 Task: Add Garden Of Life Organic Lemon Essential Oil to the cart.
Action: Mouse moved to (536, 263)
Screenshot: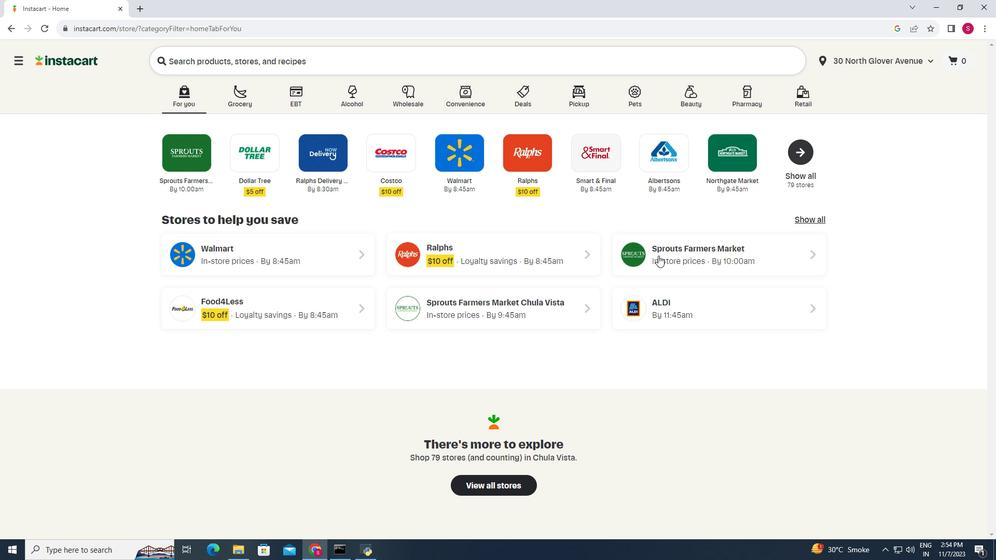 
Action: Mouse pressed left at (536, 263)
Screenshot: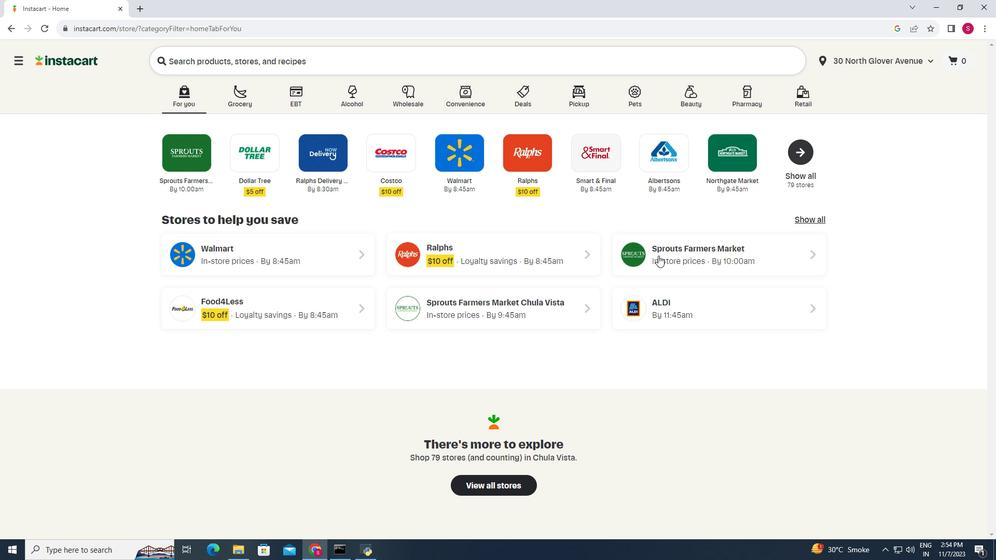 
Action: Mouse moved to (70, 351)
Screenshot: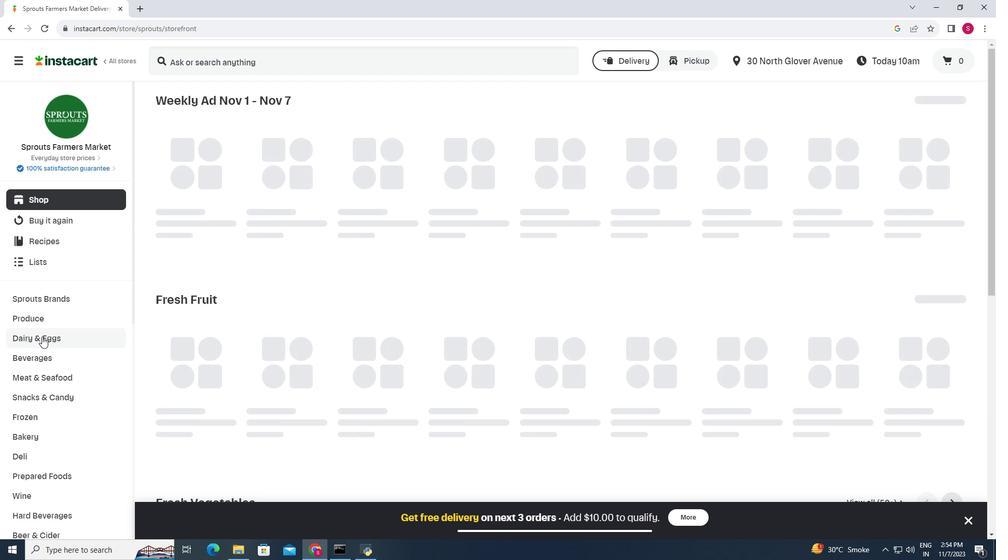
Action: Mouse scrolled (70, 350) with delta (0, 0)
Screenshot: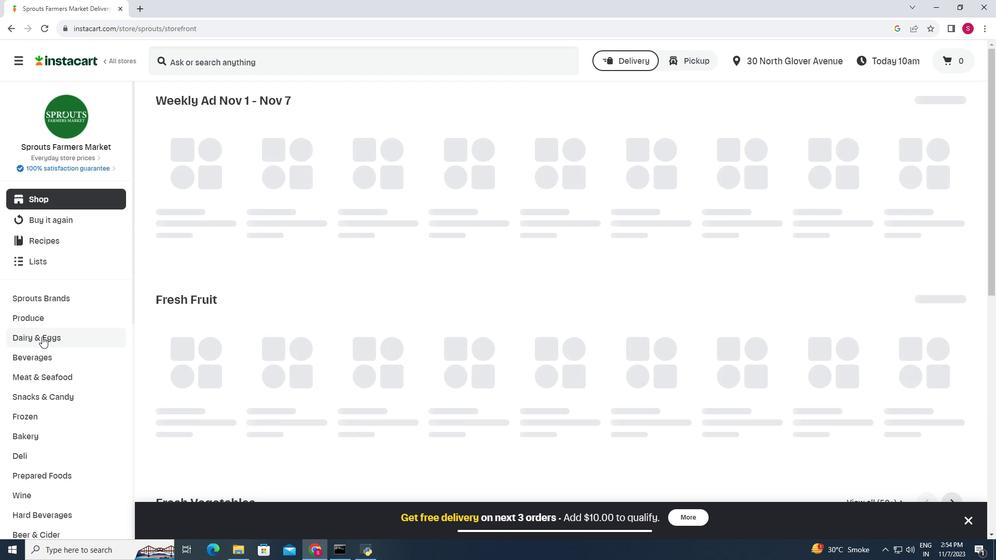 
Action: Mouse scrolled (70, 350) with delta (0, 0)
Screenshot: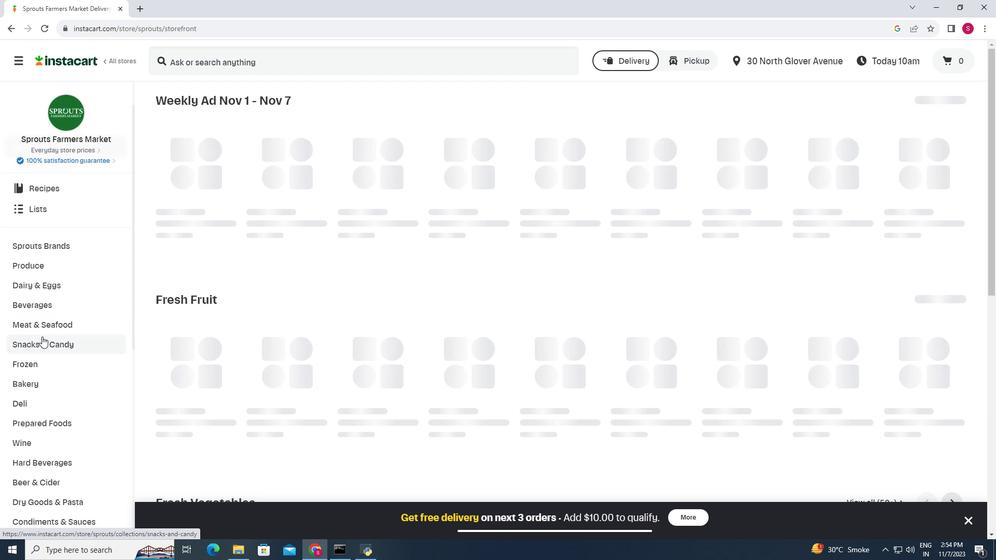 
Action: Mouse scrolled (70, 350) with delta (0, 0)
Screenshot: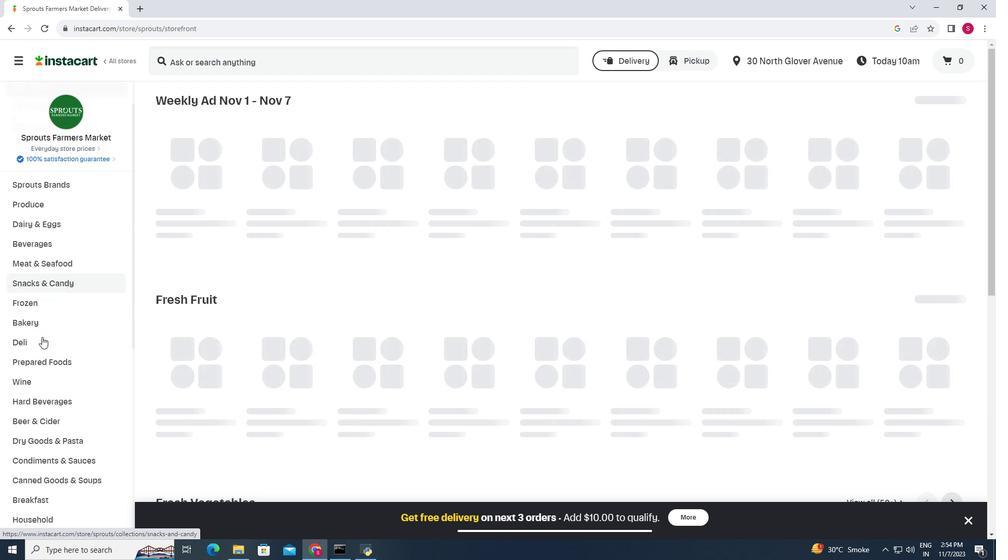 
Action: Mouse moved to (70, 351)
Screenshot: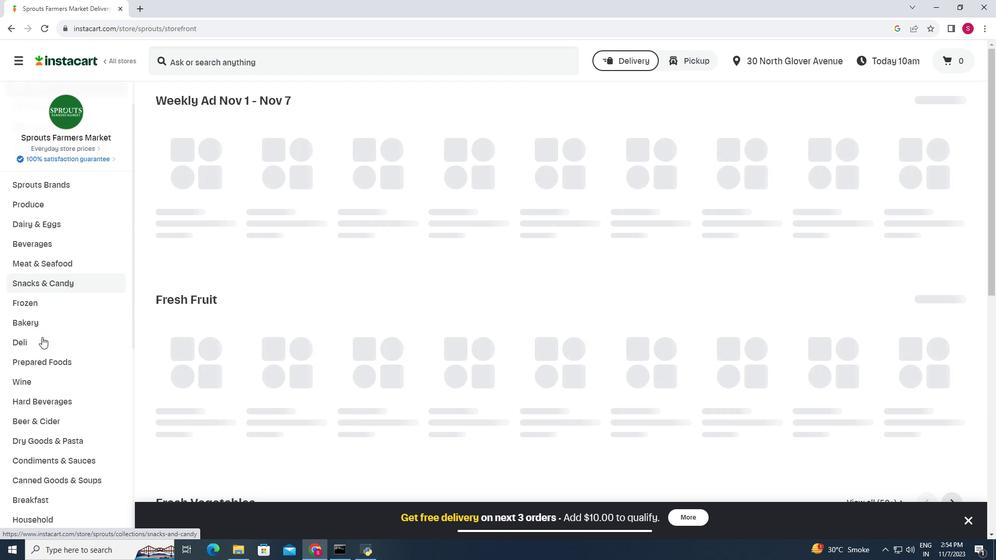 
Action: Mouse scrolled (70, 351) with delta (0, 0)
Screenshot: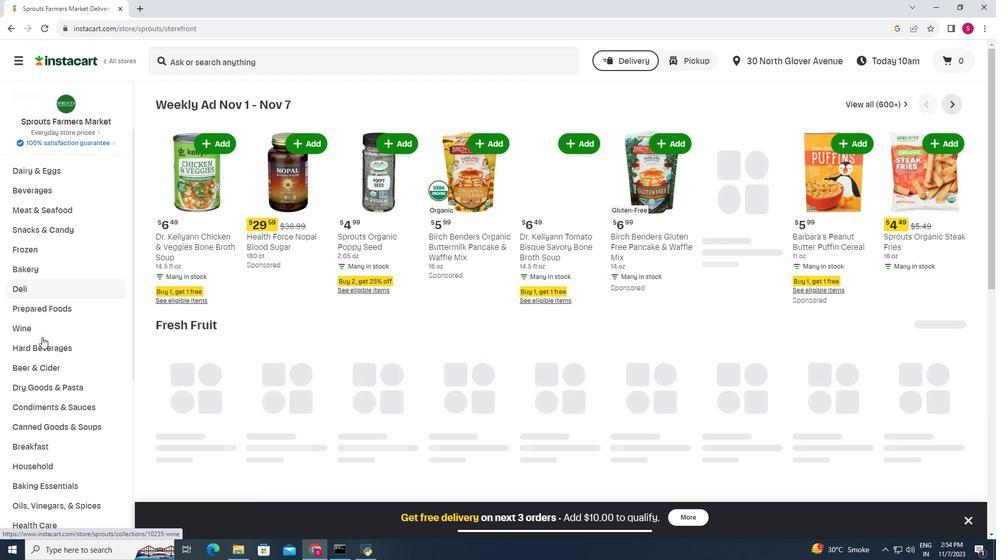 
Action: Mouse scrolled (70, 351) with delta (0, 0)
Screenshot: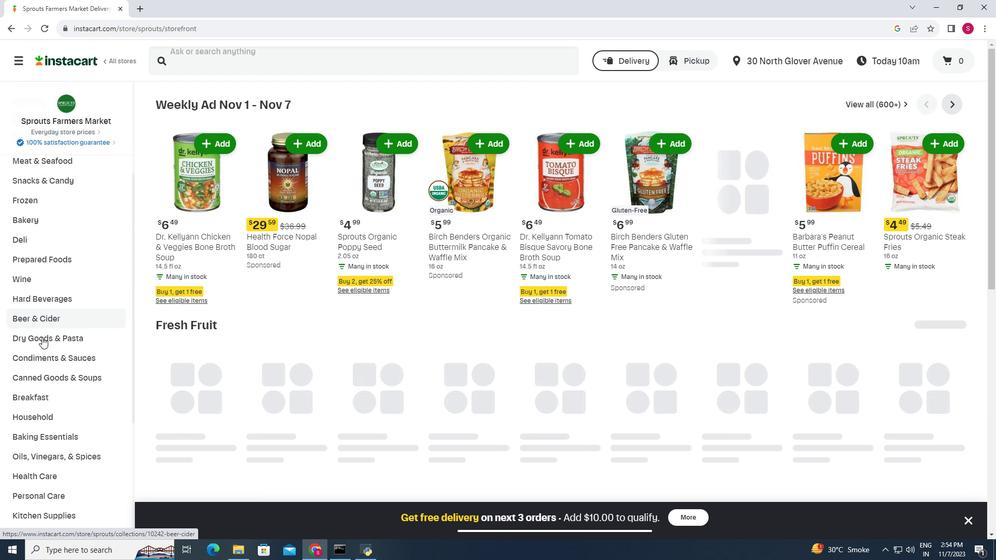 
Action: Mouse moved to (78, 385)
Screenshot: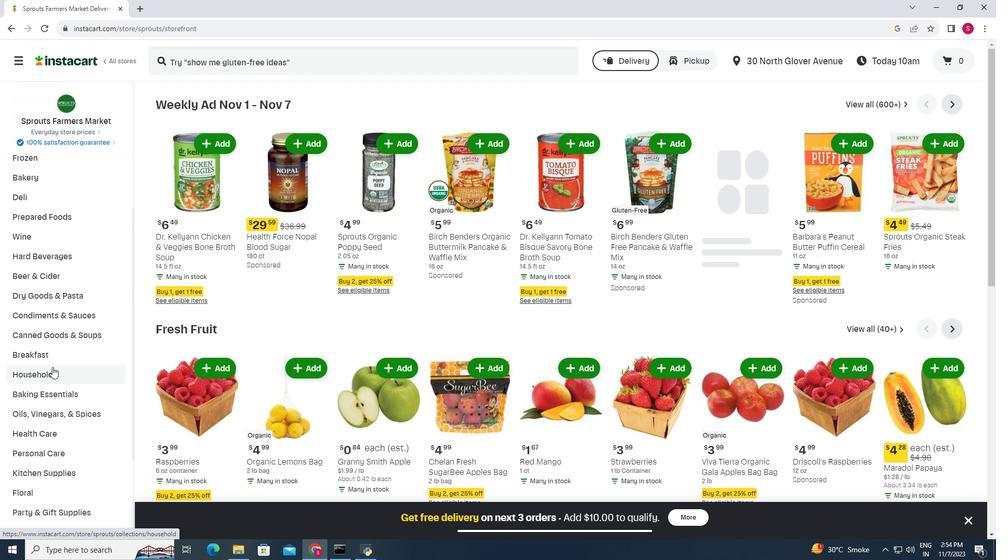 
Action: Mouse pressed left at (78, 385)
Screenshot: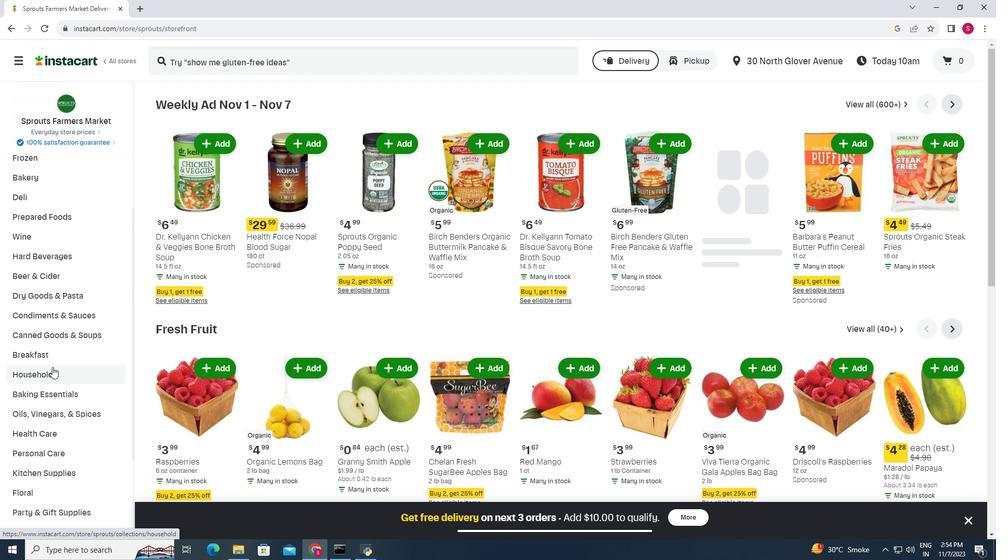 
Action: Mouse moved to (485, 121)
Screenshot: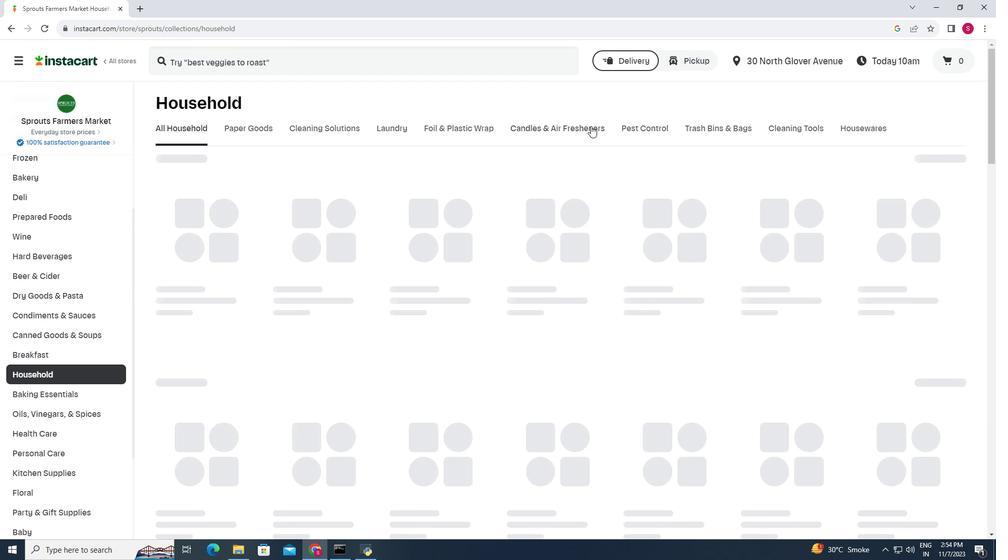 
Action: Mouse pressed left at (485, 121)
Screenshot: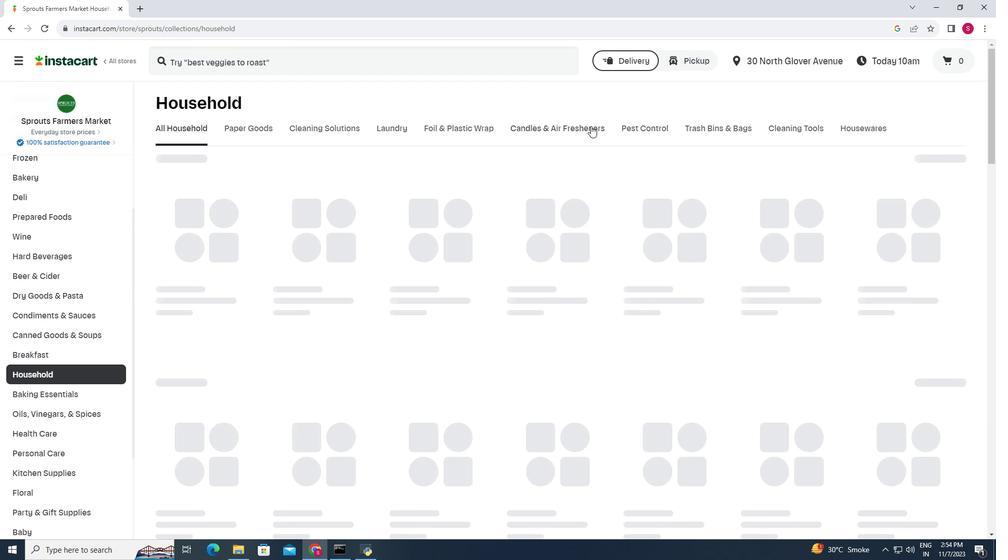 
Action: Mouse moved to (255, 50)
Screenshot: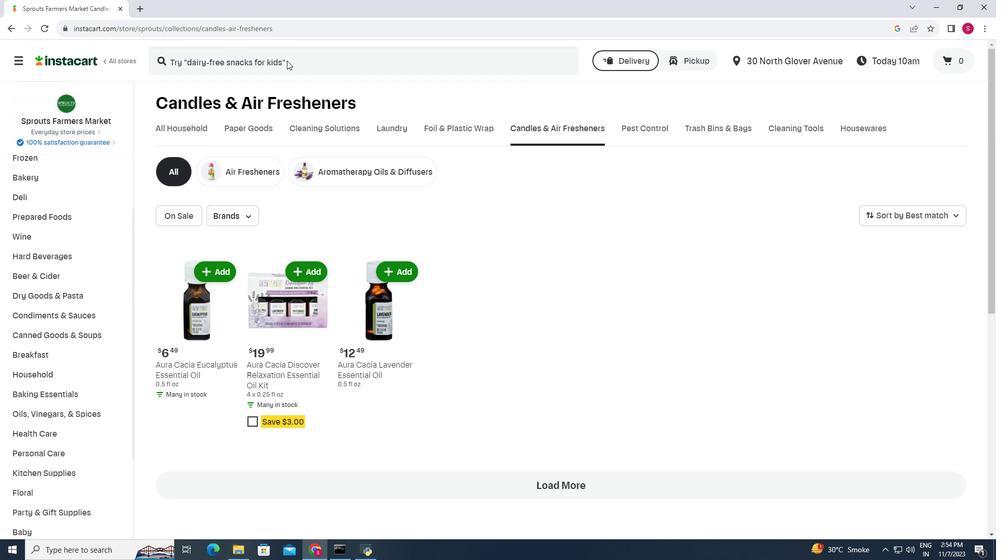 
Action: Mouse pressed left at (255, 50)
Screenshot: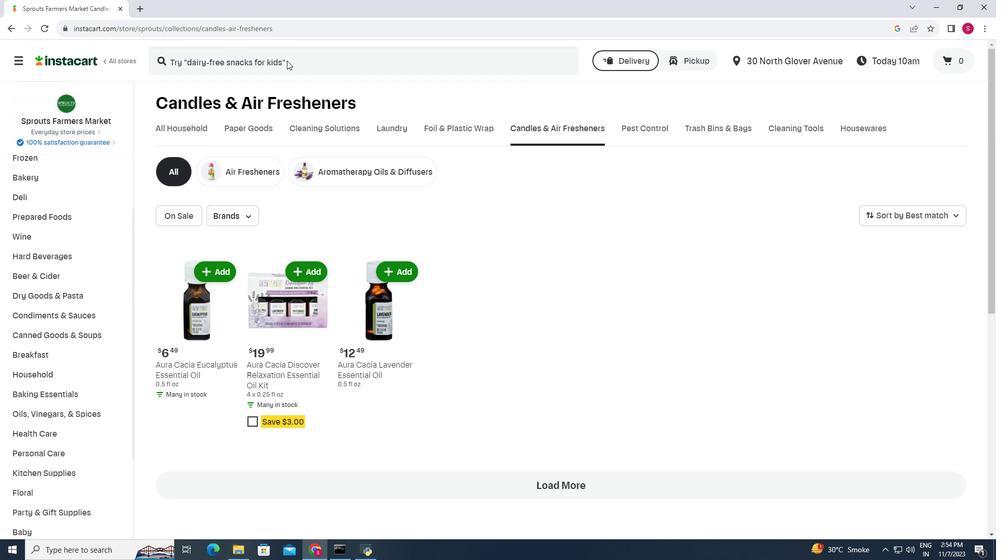 
Action: Mouse moved to (260, 53)
Screenshot: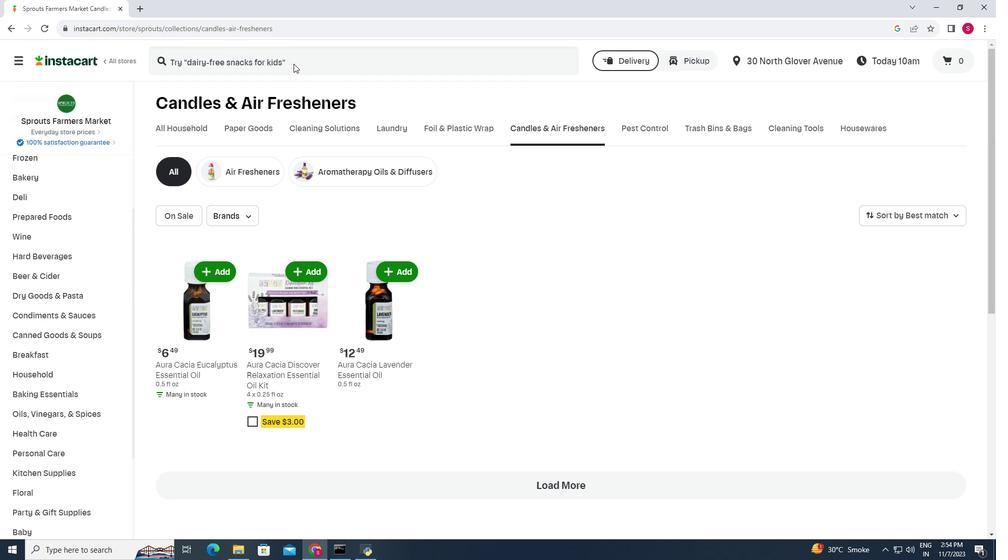 
Action: Mouse pressed left at (260, 53)
Screenshot: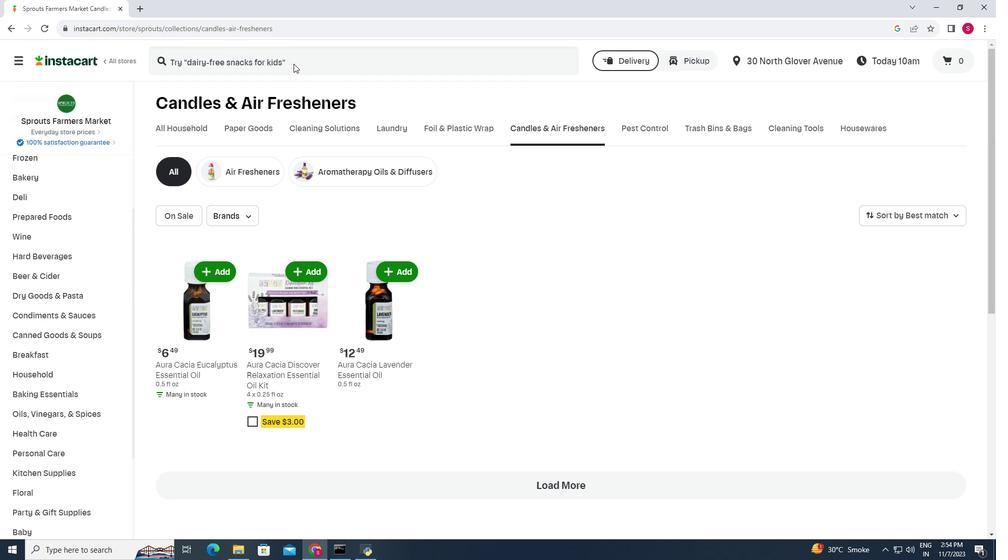 
Action: Mouse moved to (256, 50)
Screenshot: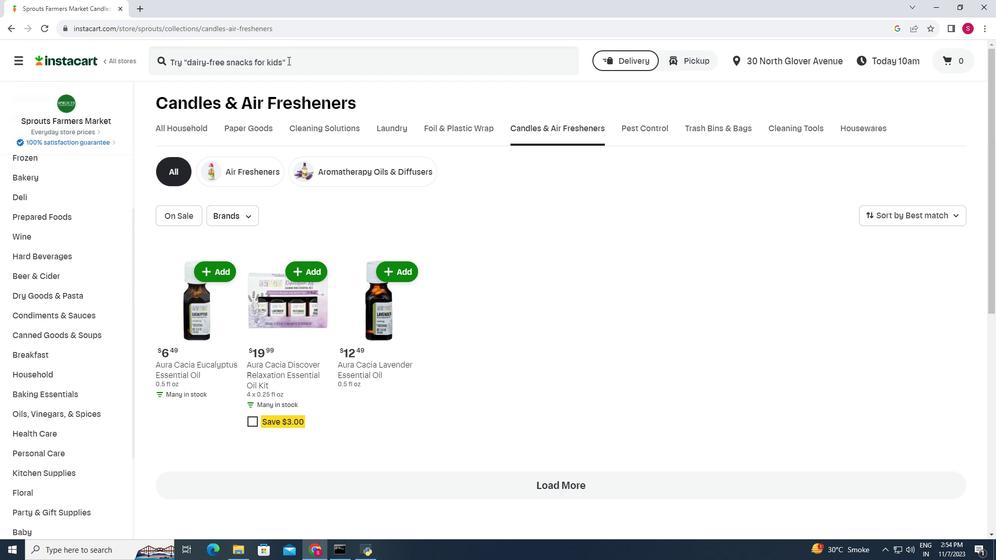 
Action: Mouse pressed left at (256, 50)
Screenshot: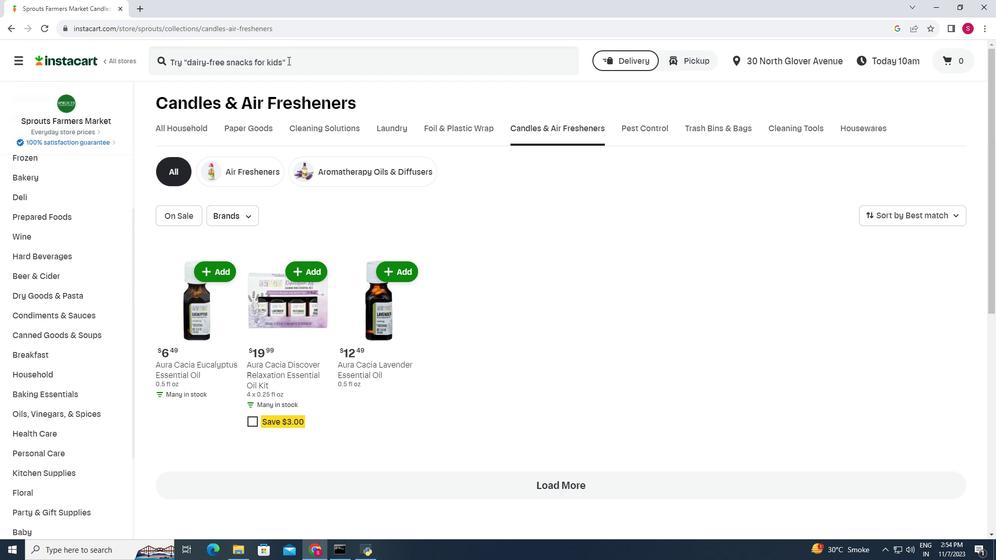 
Action: Mouse pressed left at (256, 50)
Screenshot: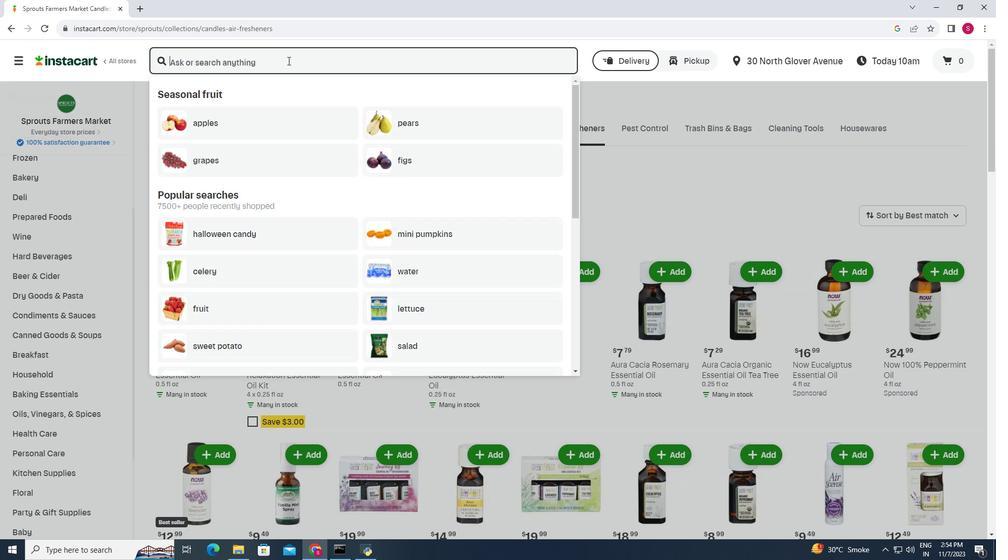 
Action: Key pressed <Key.shift><Key.shift>Garden<Key.space>of<Key.space><Key.shift>Life<Key.space><Key.shift>Organic<Key.space><Key.shift>LEmon<Key.space><Key.backspace><Key.backspace><Key.backspace><Key.backspace><Key.backspace>emon<Key.space><Key.shift>Essential<Key.space><Key.shift>Oil<Key.enter>
Screenshot: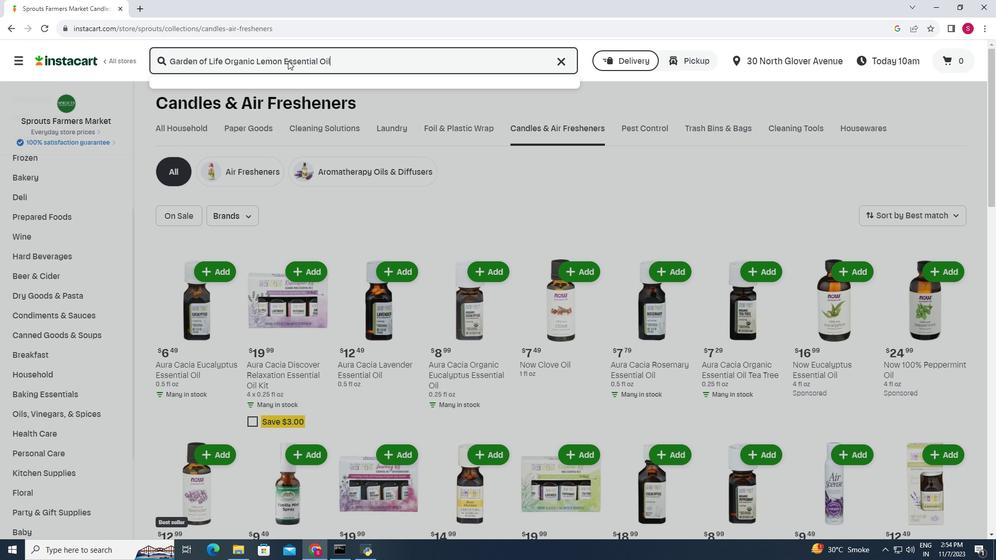 
Action: Mouse moved to (266, 219)
Screenshot: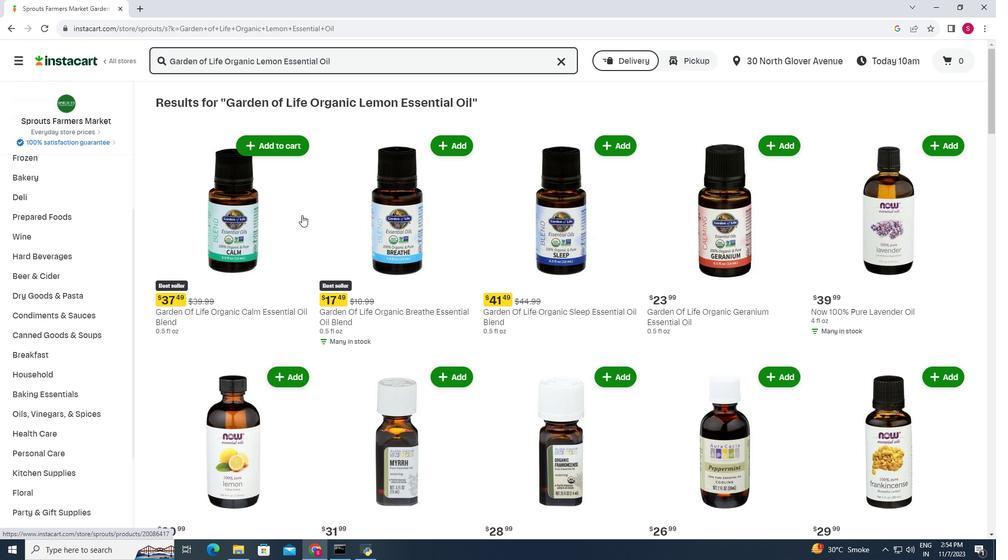 
Action: Mouse scrolled (266, 218) with delta (0, 0)
Screenshot: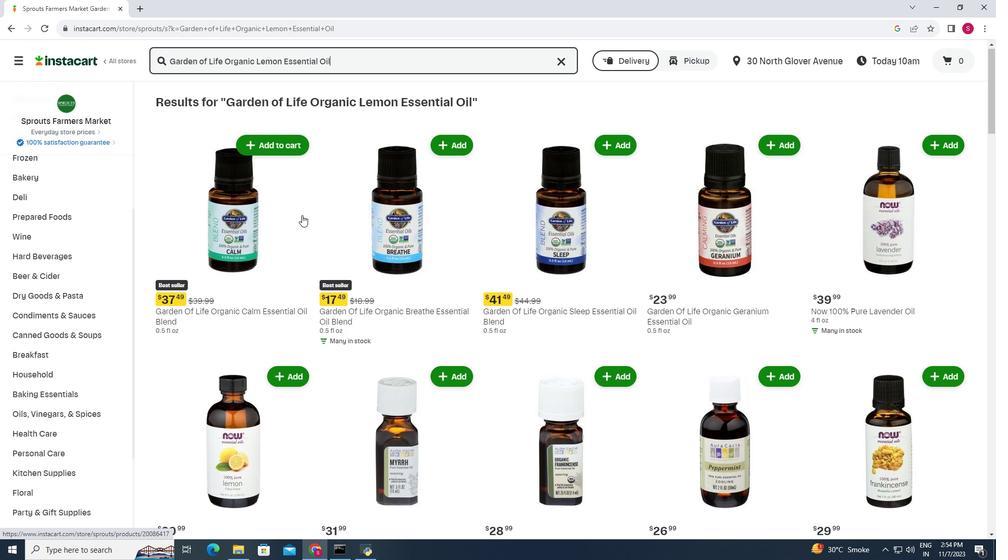 
Action: Mouse scrolled (266, 218) with delta (0, 0)
Screenshot: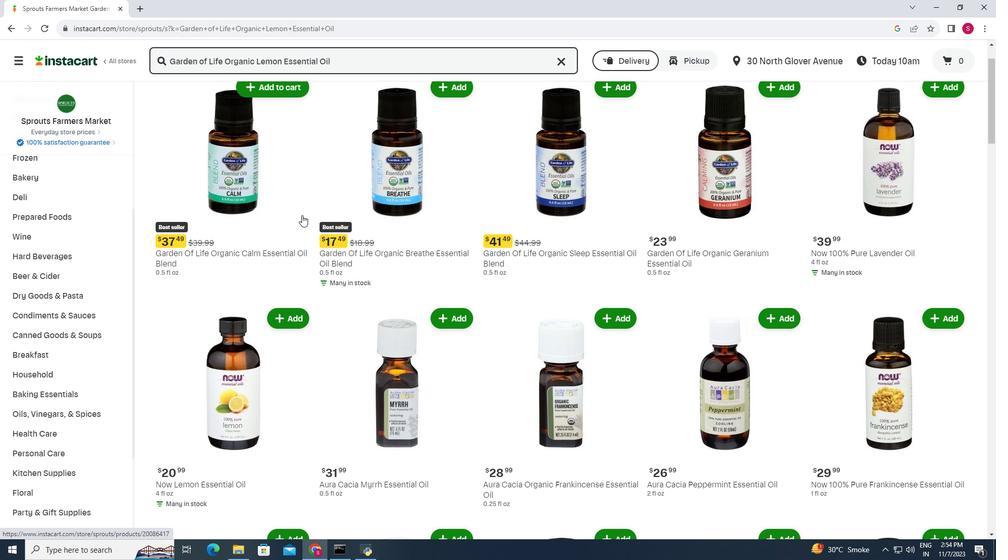
Action: Mouse scrolled (266, 218) with delta (0, 0)
Screenshot: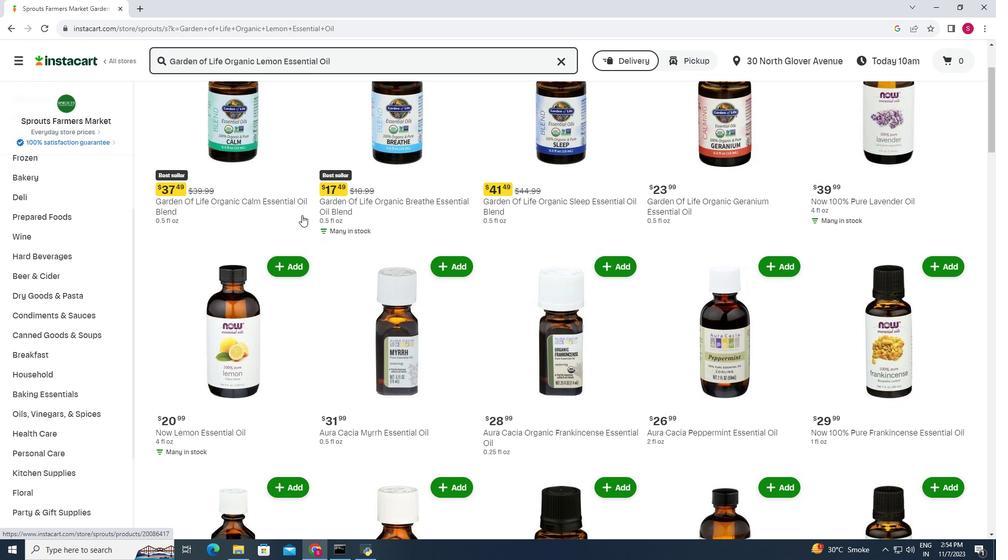
Action: Mouse scrolled (266, 218) with delta (0, 0)
Screenshot: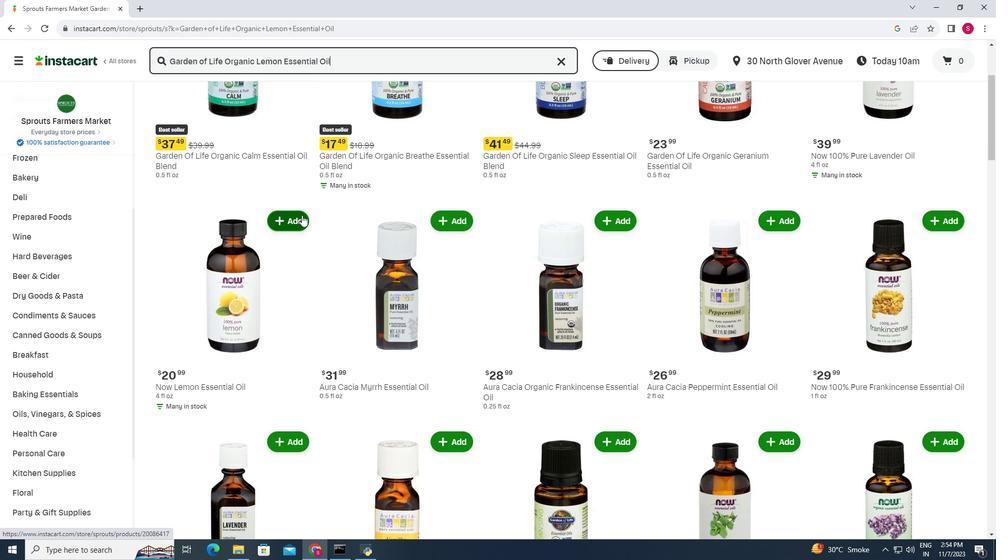 
Action: Mouse moved to (266, 219)
Screenshot: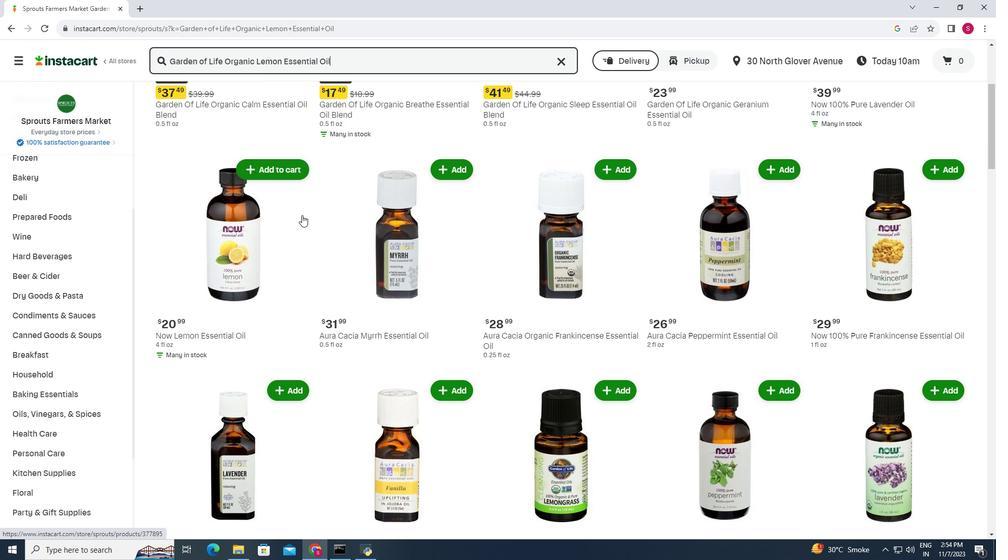 
